Task: Create a section Code Captains and in the section, add a milestone Software Testing Process Improvement in the project TranslateForge.
Action: Mouse moved to (76, 383)
Screenshot: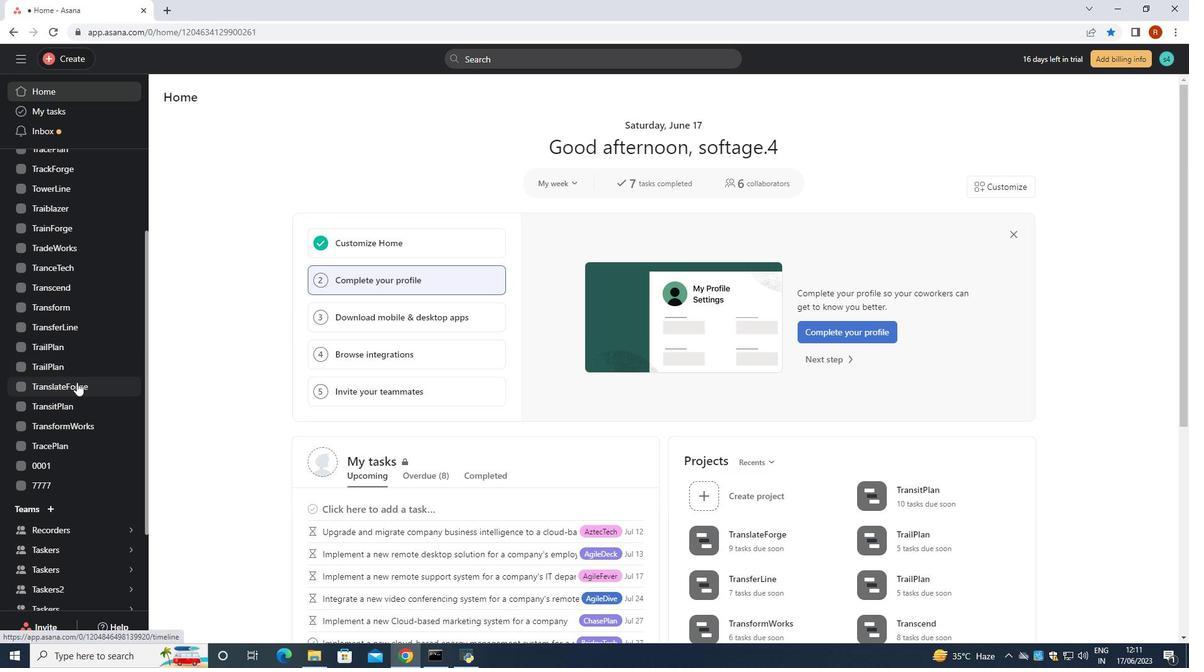 
Action: Mouse pressed left at (76, 383)
Screenshot: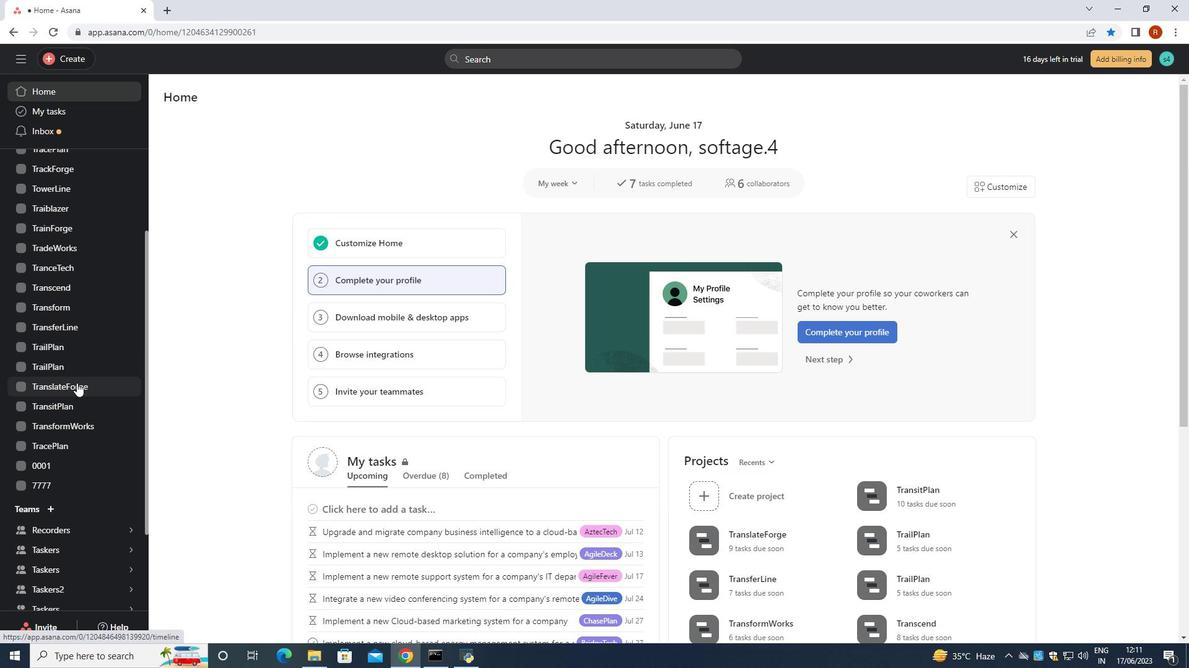 
Action: Mouse moved to (240, 508)
Screenshot: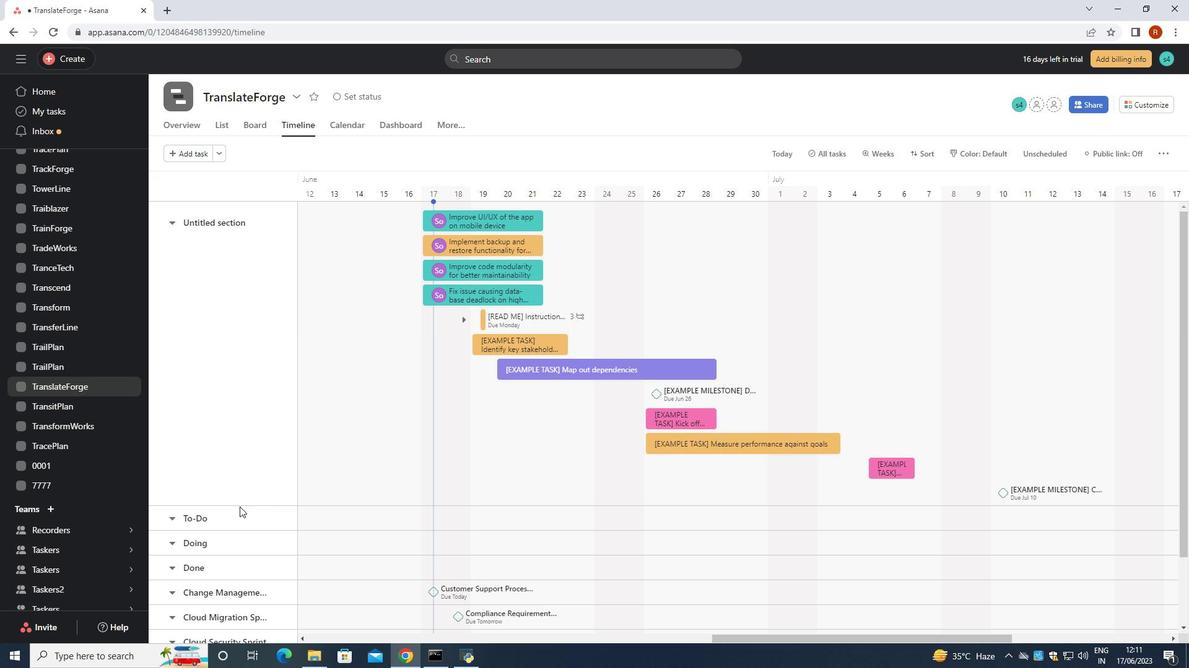 
Action: Mouse scrolled (240, 507) with delta (0, 0)
Screenshot: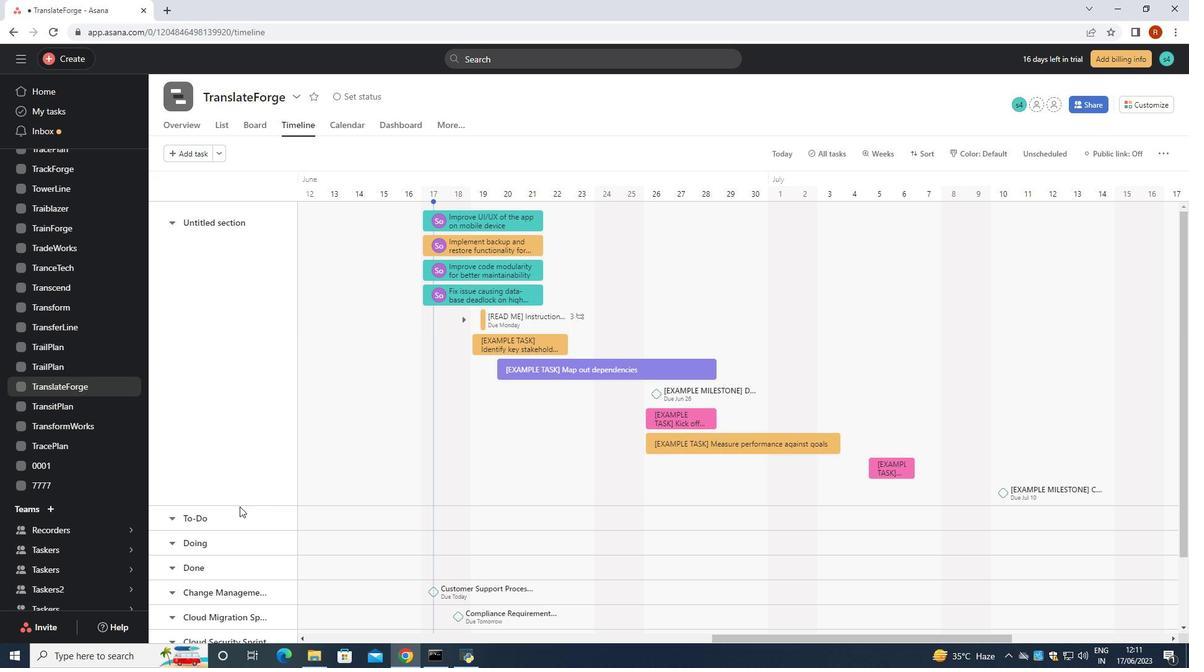 
Action: Mouse moved to (242, 509)
Screenshot: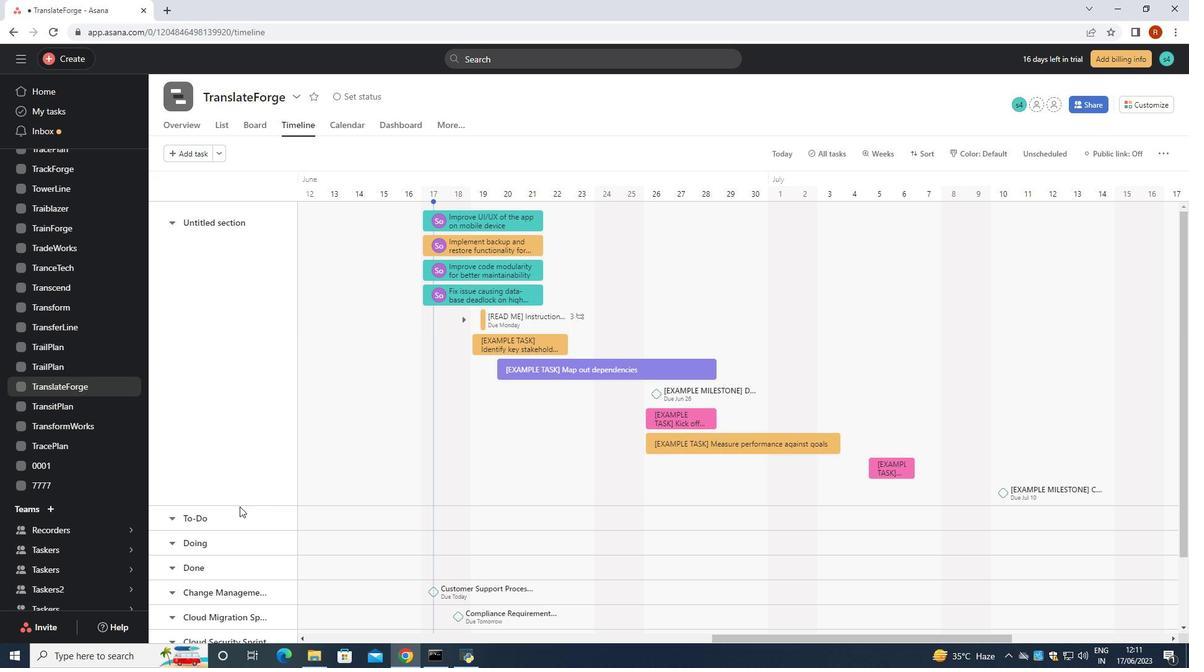 
Action: Mouse scrolled (242, 508) with delta (0, 0)
Screenshot: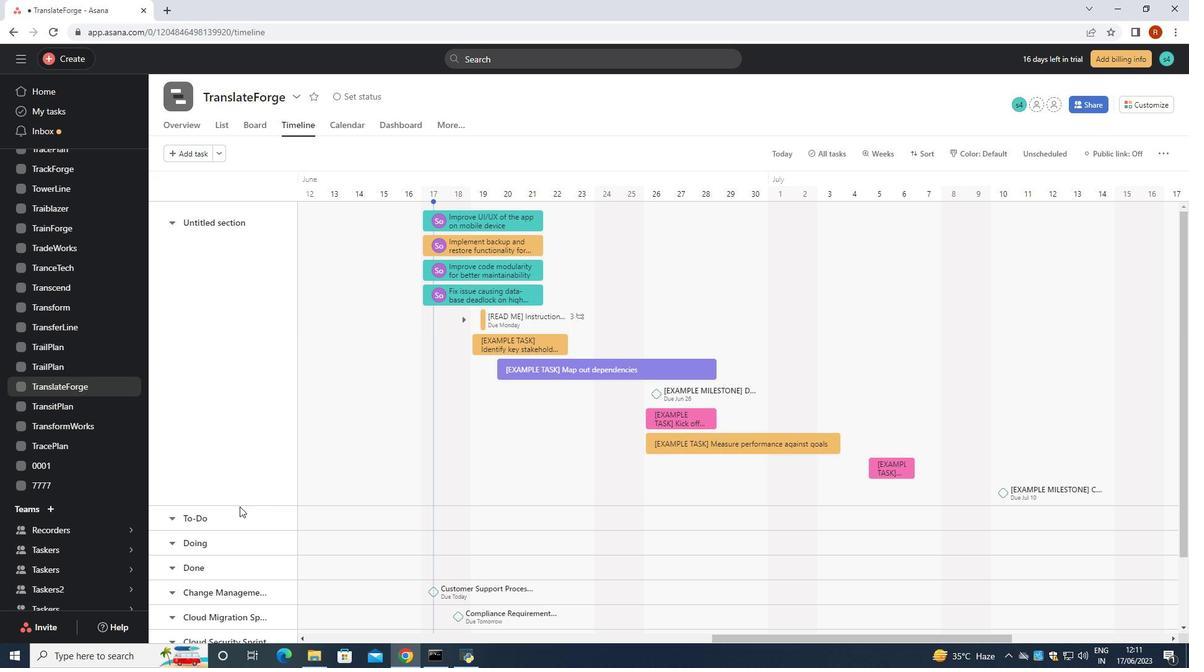 
Action: Mouse moved to (243, 509)
Screenshot: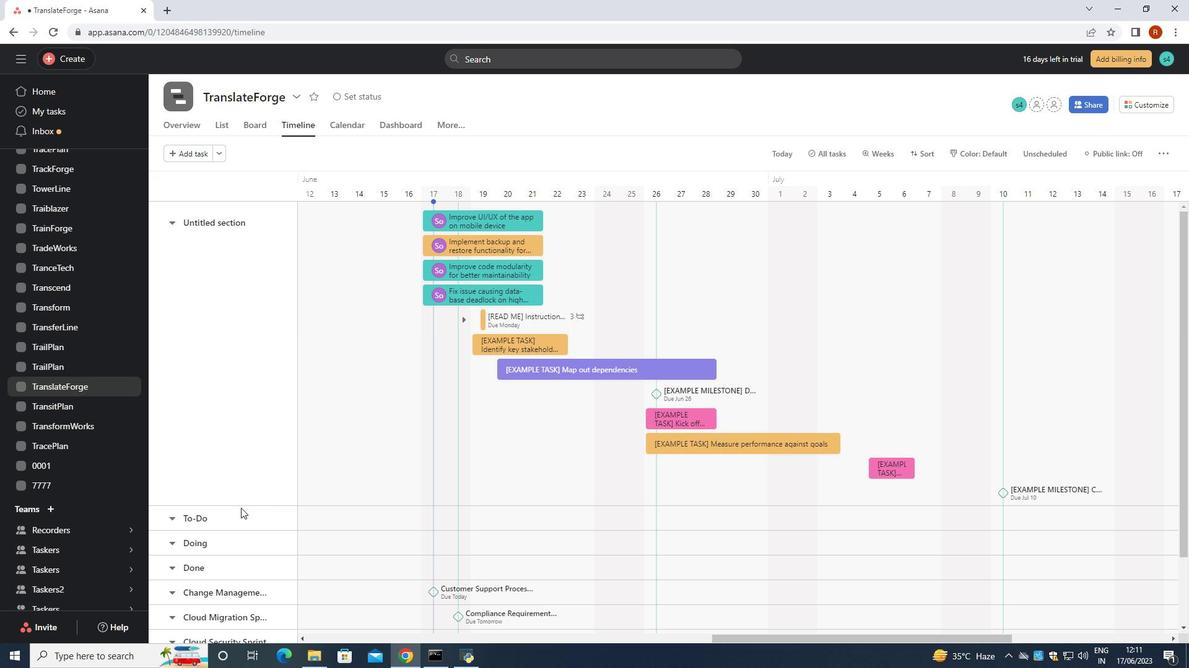 
Action: Mouse scrolled (243, 509) with delta (0, 0)
Screenshot: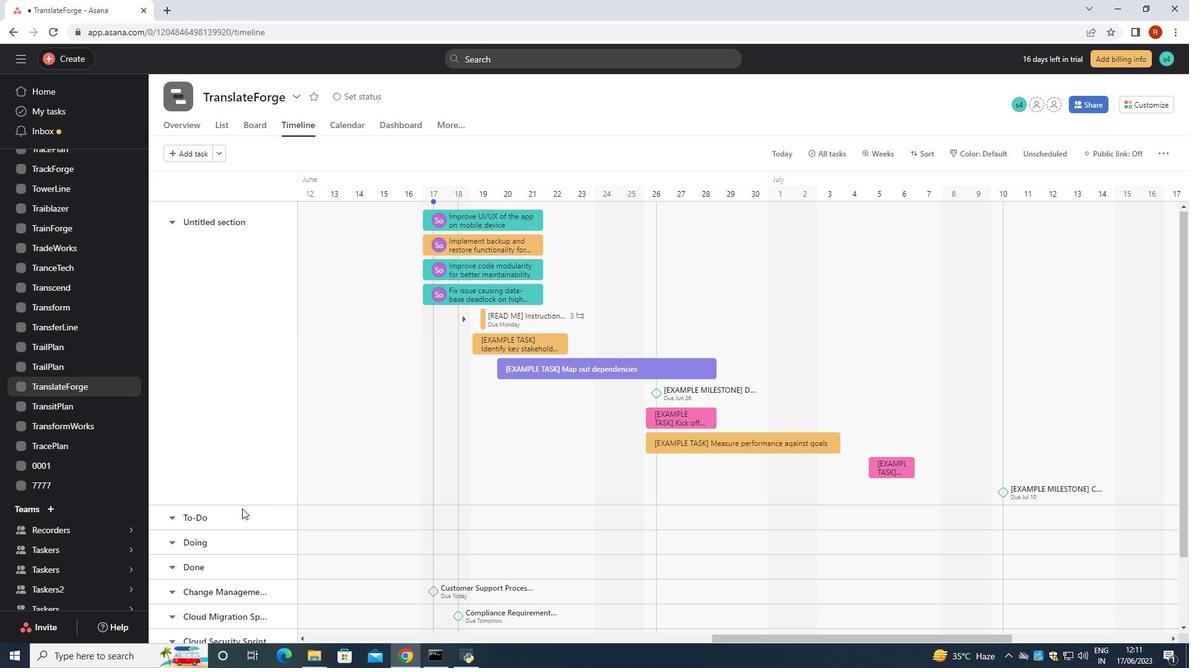 
Action: Mouse scrolled (243, 509) with delta (0, 0)
Screenshot: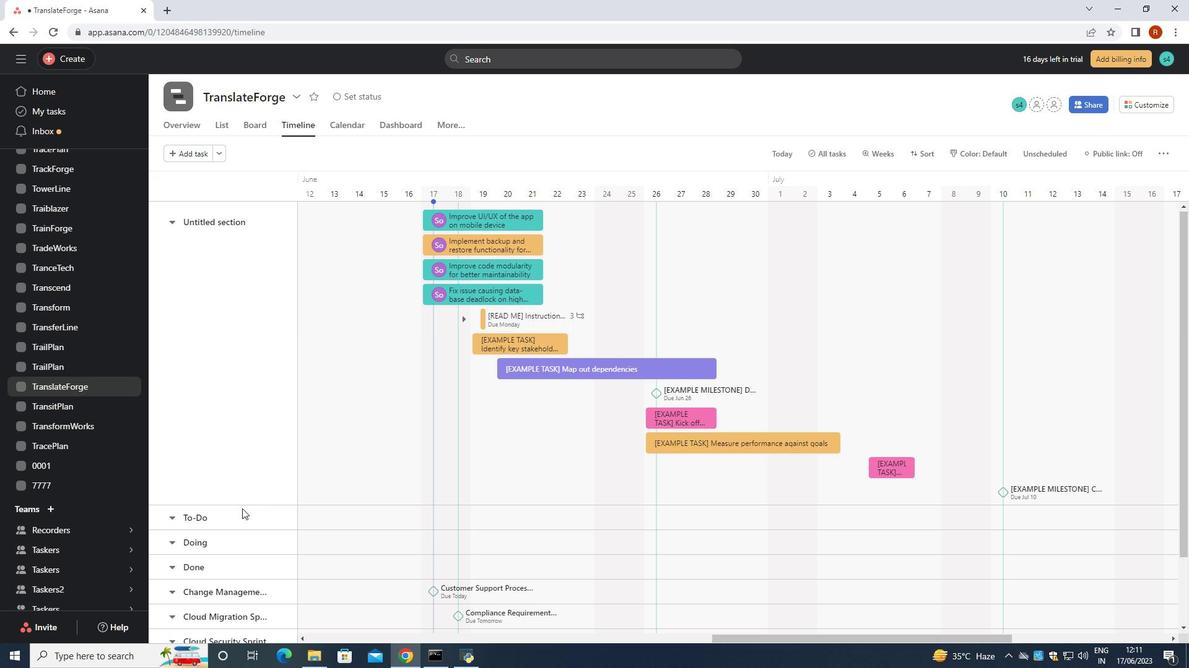 
Action: Mouse scrolled (243, 509) with delta (0, 0)
Screenshot: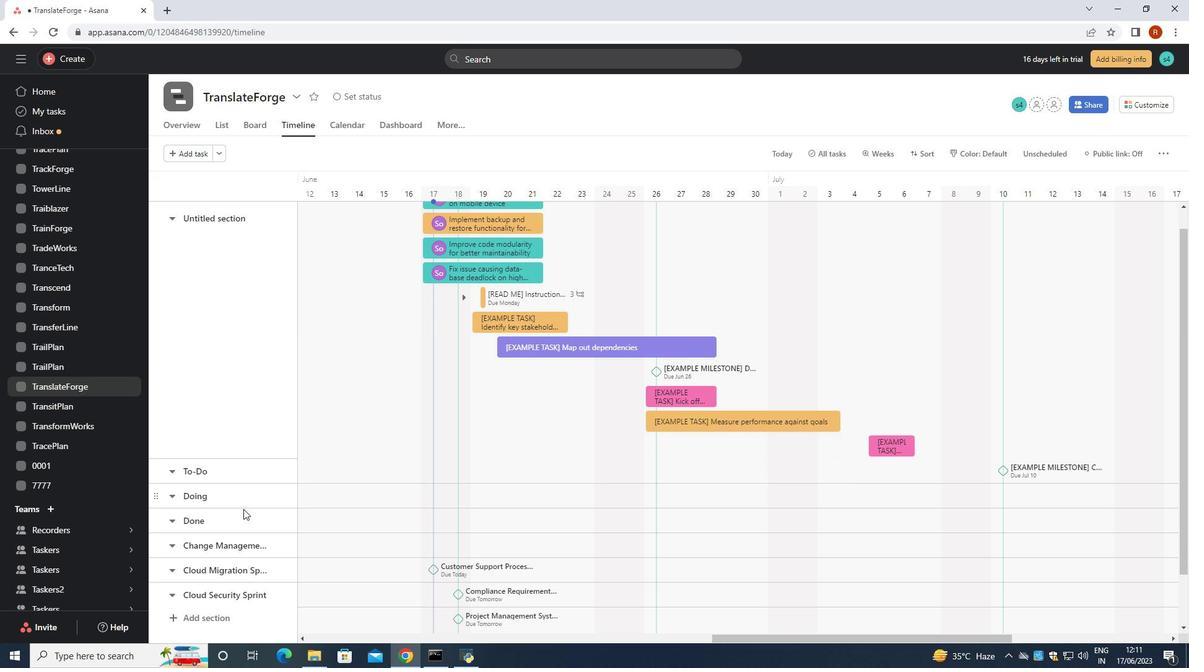 
Action: Mouse moved to (211, 575)
Screenshot: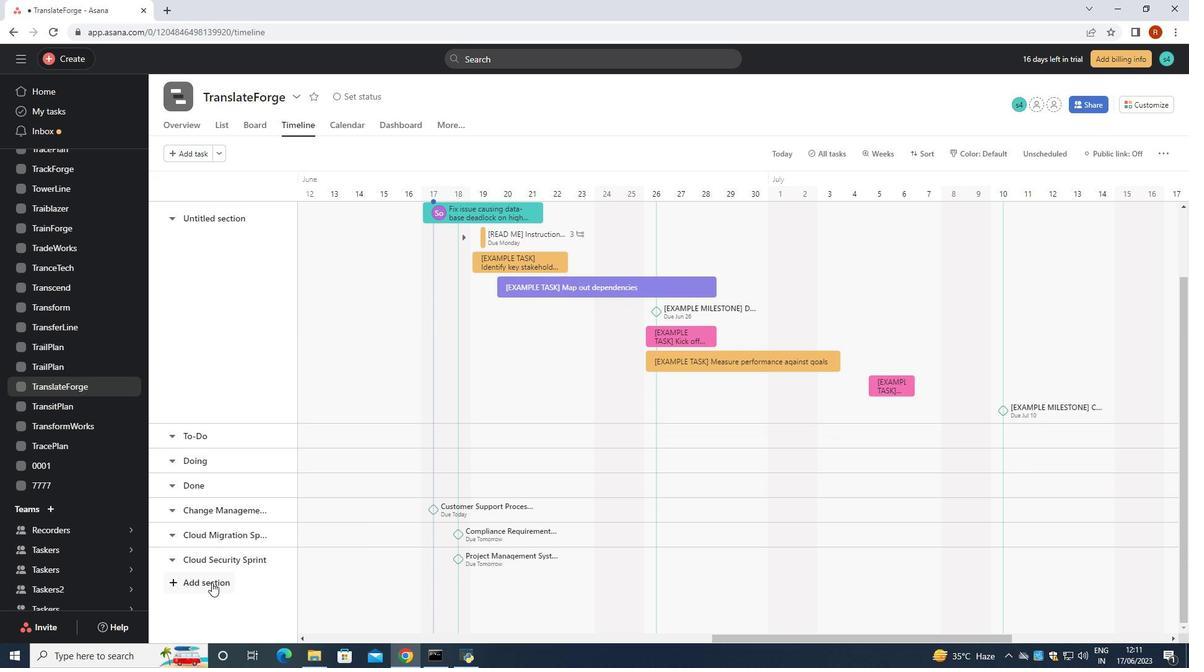 
Action: Mouse pressed left at (211, 575)
Screenshot: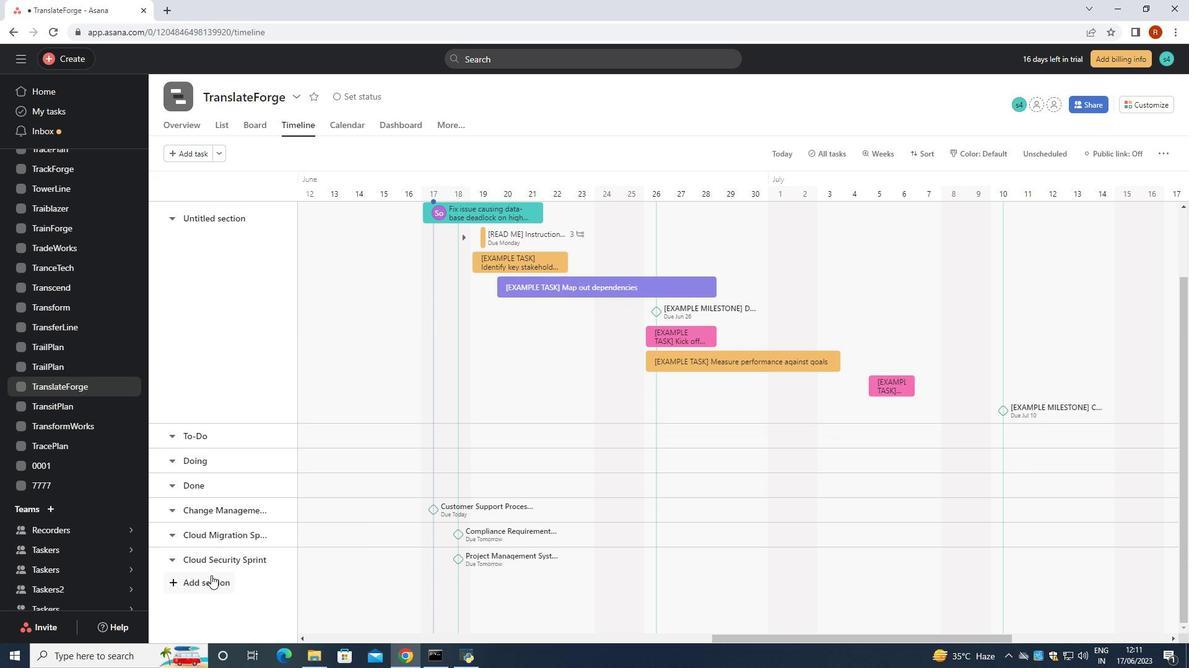 
Action: Mouse moved to (211, 575)
Screenshot: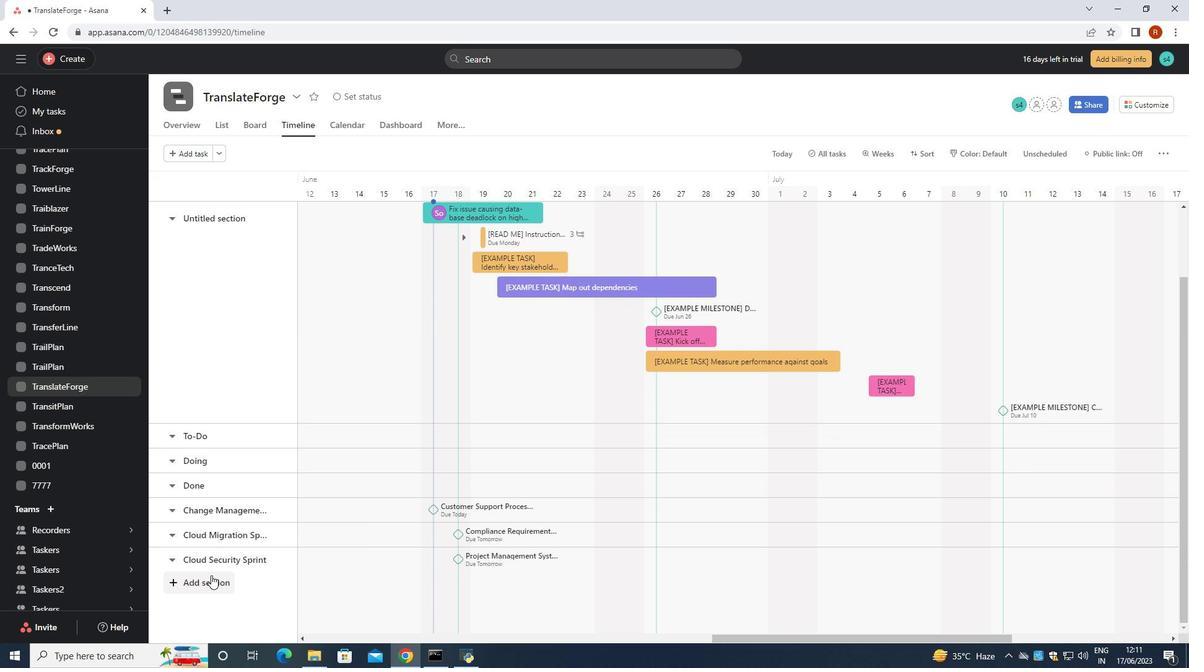 
Action: Key pressed <Key.shift><Key.shift><Key.shift><Key.shift><Key.shift><Key.shift><Key.shift><Key.shift><Key.shift><Key.shift><Key.shift><Key.shift><Key.shift><Key.shift><Key.shift><Key.shift><Key.shift><Key.shift><Key.shift><Key.shift><Key.shift><Key.shift><Key.shift><Key.shift><Key.shift><Key.shift><Key.shift><Key.shift><Key.shift><Key.shift><Key.shift><Key.shift><Key.shift><Key.shift><Key.shift><Key.shift>Code<Key.space><Key.shift>Captains<Key.space>
Screenshot: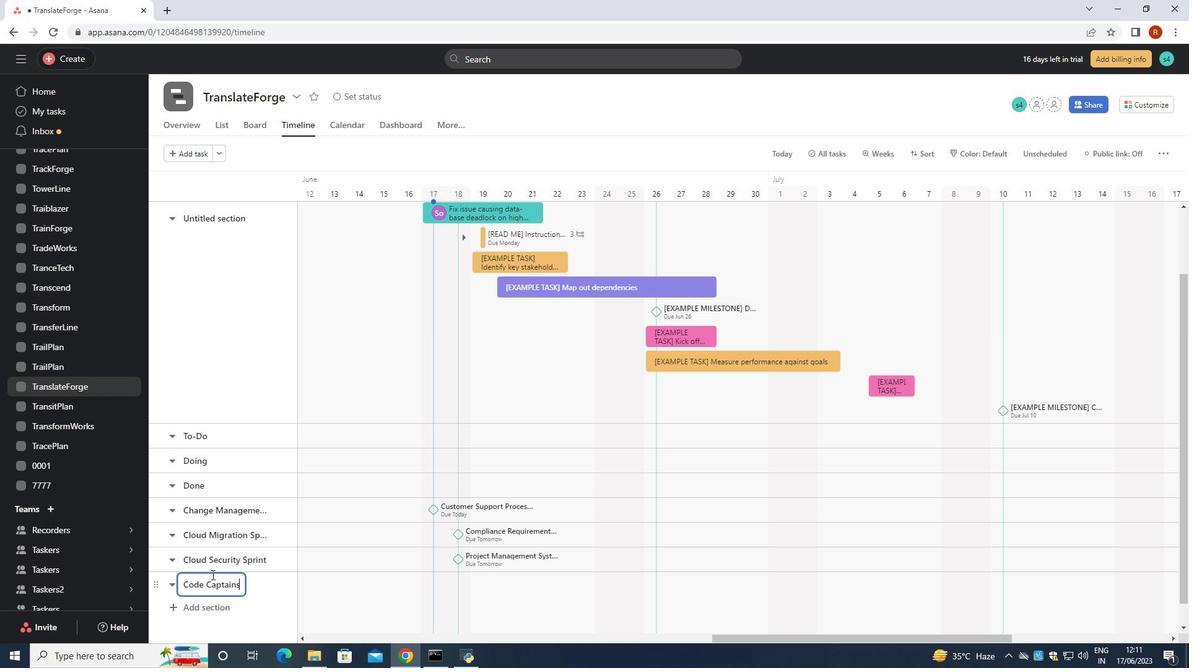 
Action: Mouse moved to (386, 590)
Screenshot: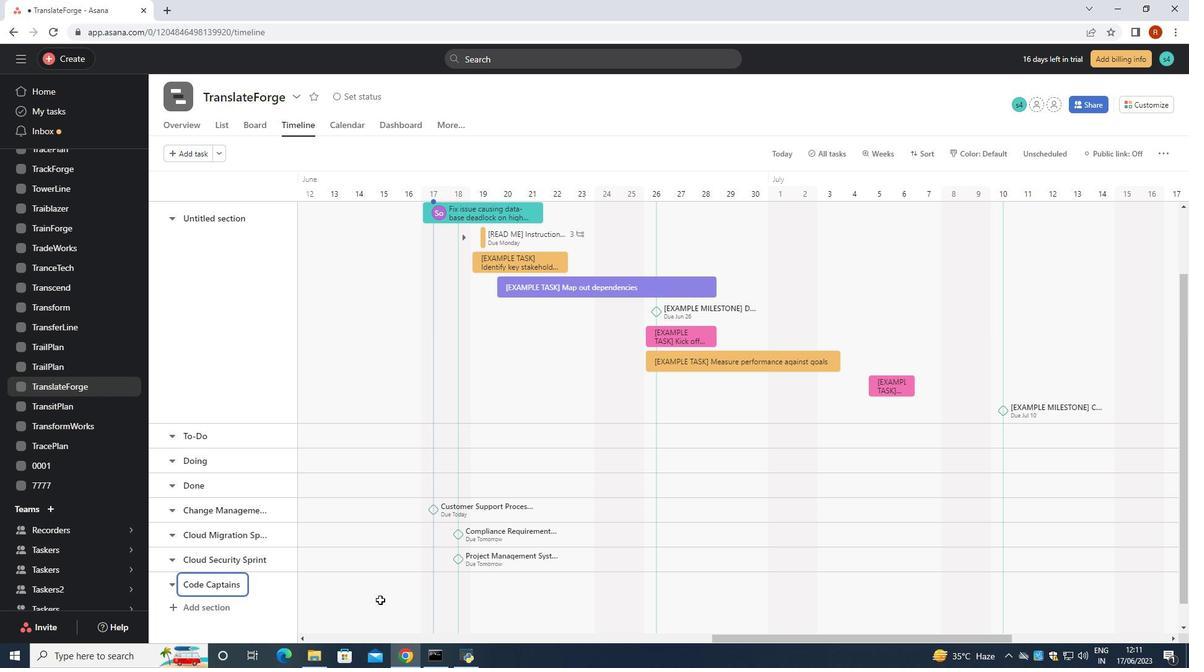 
Action: Mouse pressed left at (386, 590)
Screenshot: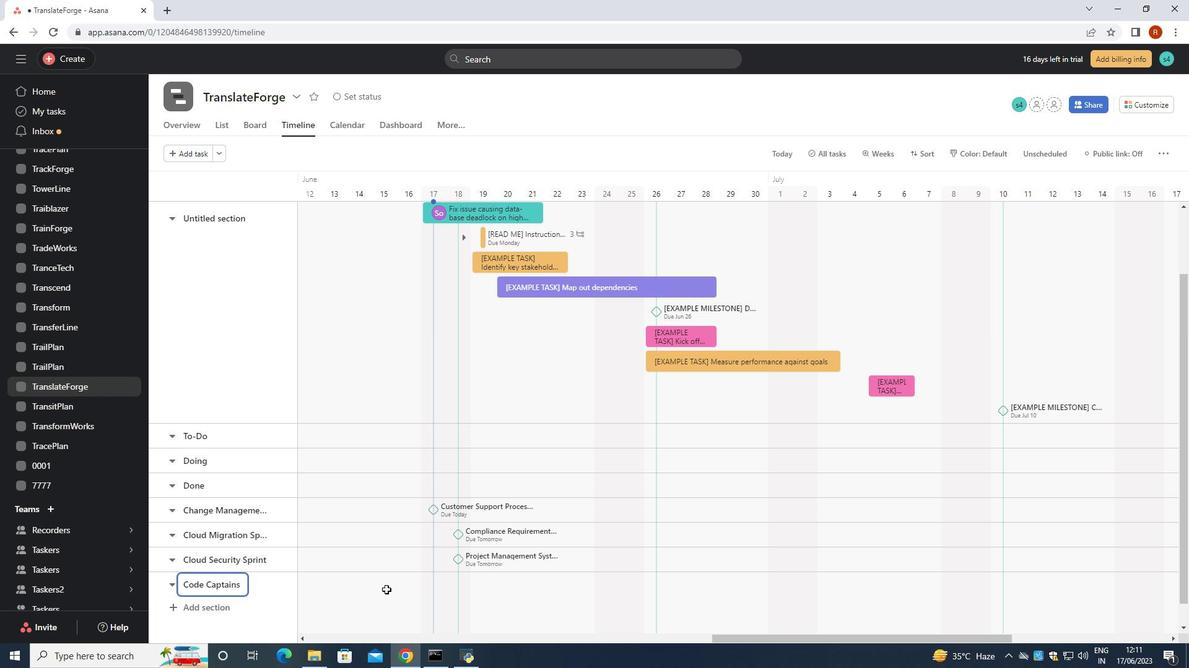 
Action: Mouse moved to (390, 587)
Screenshot: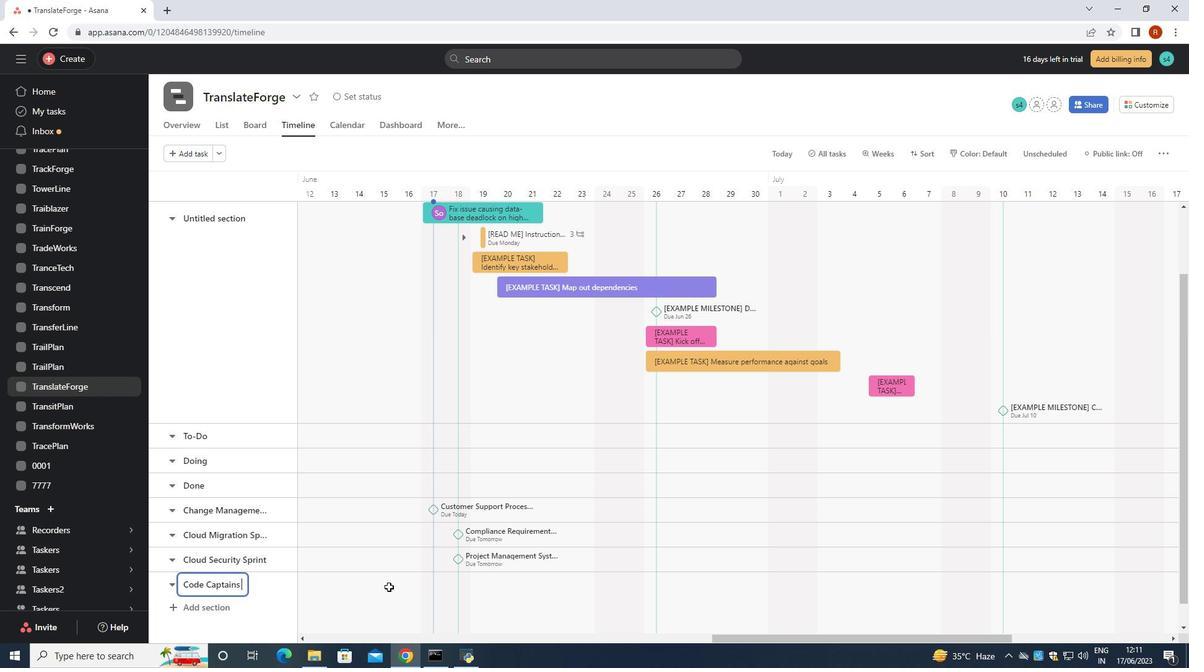
Action: Mouse pressed left at (390, 587)
Screenshot: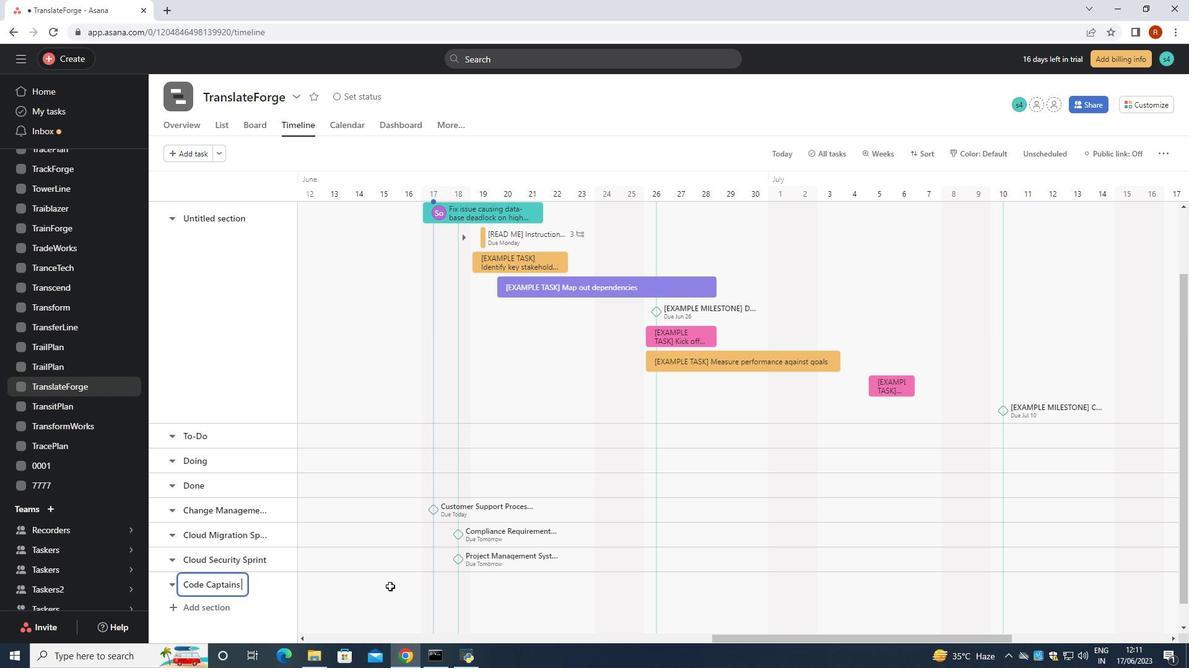 
Action: Mouse moved to (390, 587)
Screenshot: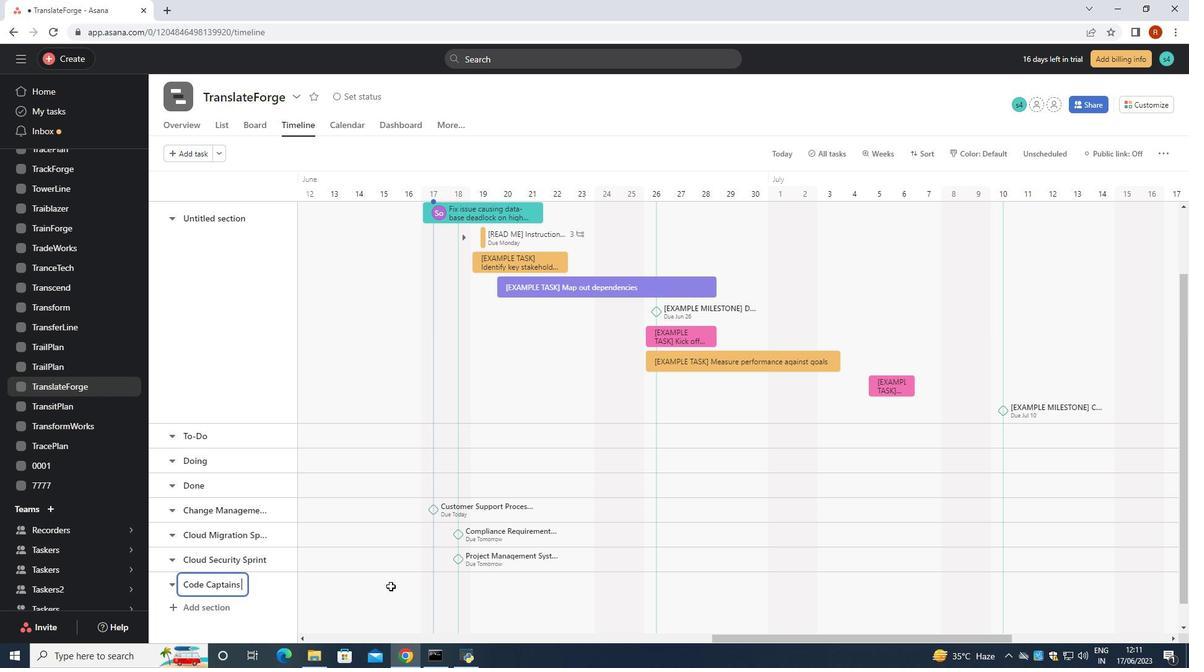 
Action: Mouse pressed left at (390, 587)
Screenshot: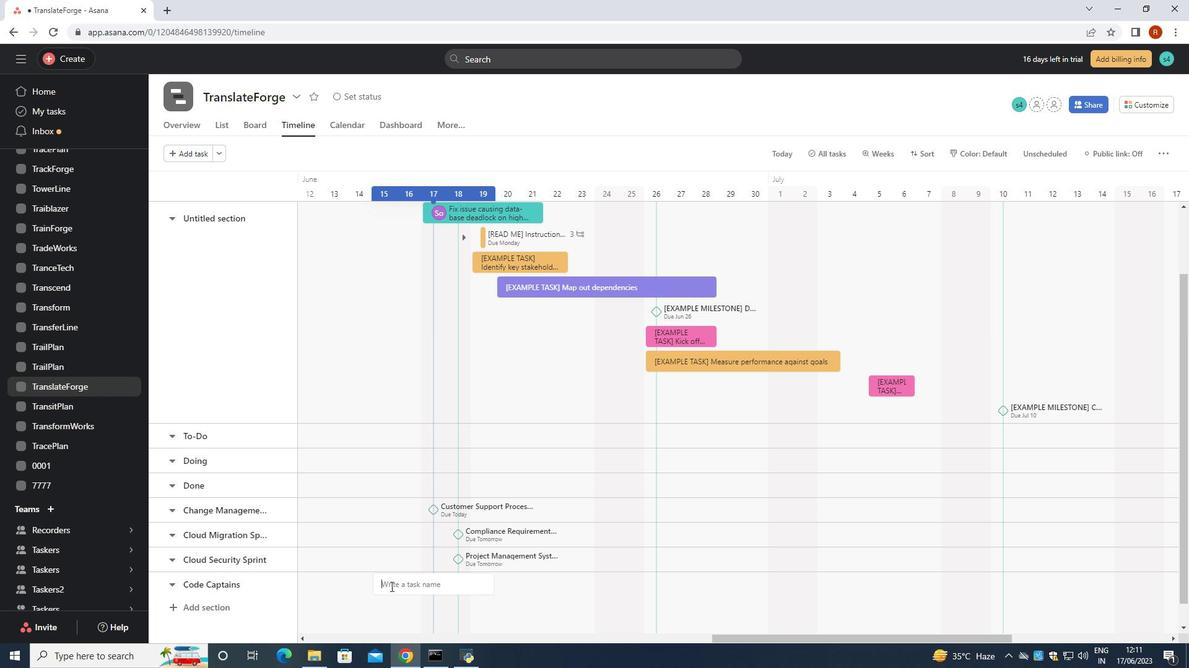 
Action: Key pressed <Key.shift><Key.shift><Key.shift><Key.shift><Key.shift><Key.shift><Key.shift><Key.shift><Key.shift><Key.shift><Key.shift>Softer<Key.backspace><Key.backspace>
Screenshot: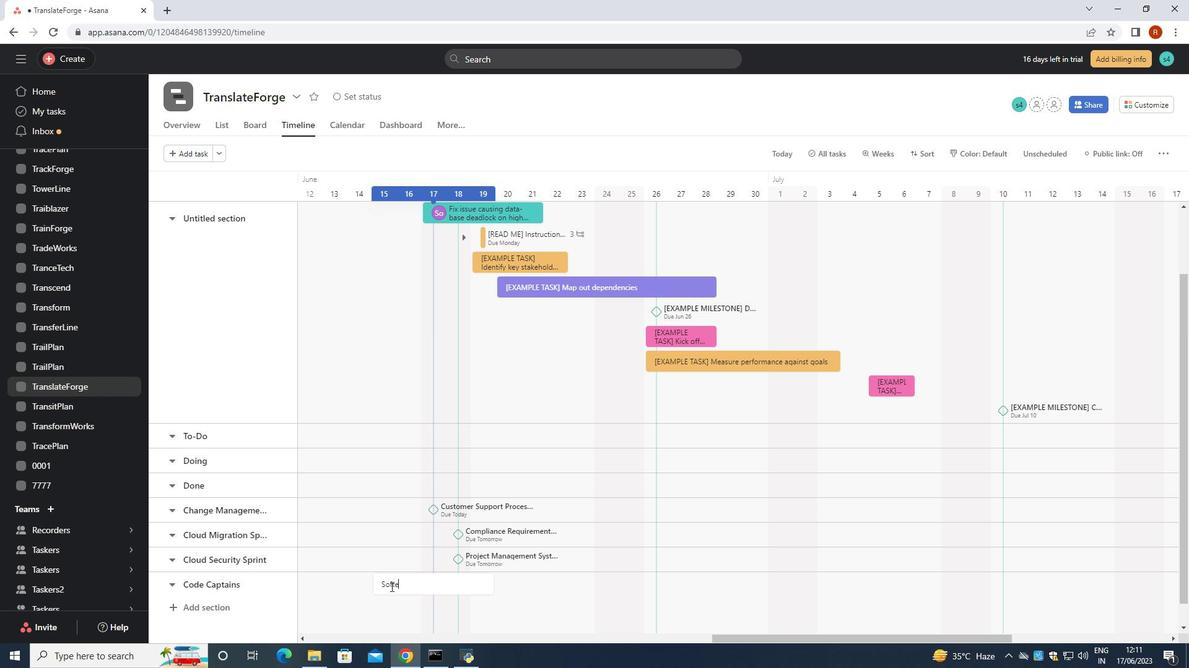 
Action: Mouse moved to (507, 589)
Screenshot: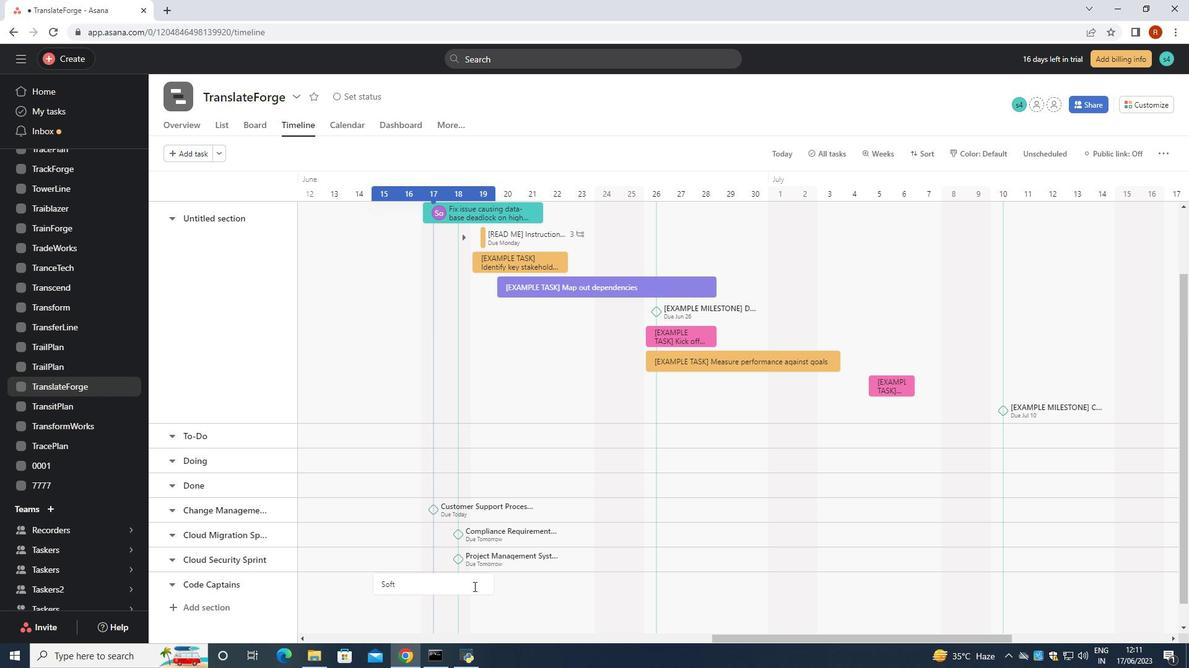 
Action: Key pressed ware<Key.space><Key.shift>Testing<Key.space><Key.shift>Process<Key.space><Key.shift><Key.shift><Key.shift><Key.shift><Key.shift><Key.shift><Key.shift><Key.shift><Key.shift>Improven<Key.backspace>ment
Screenshot: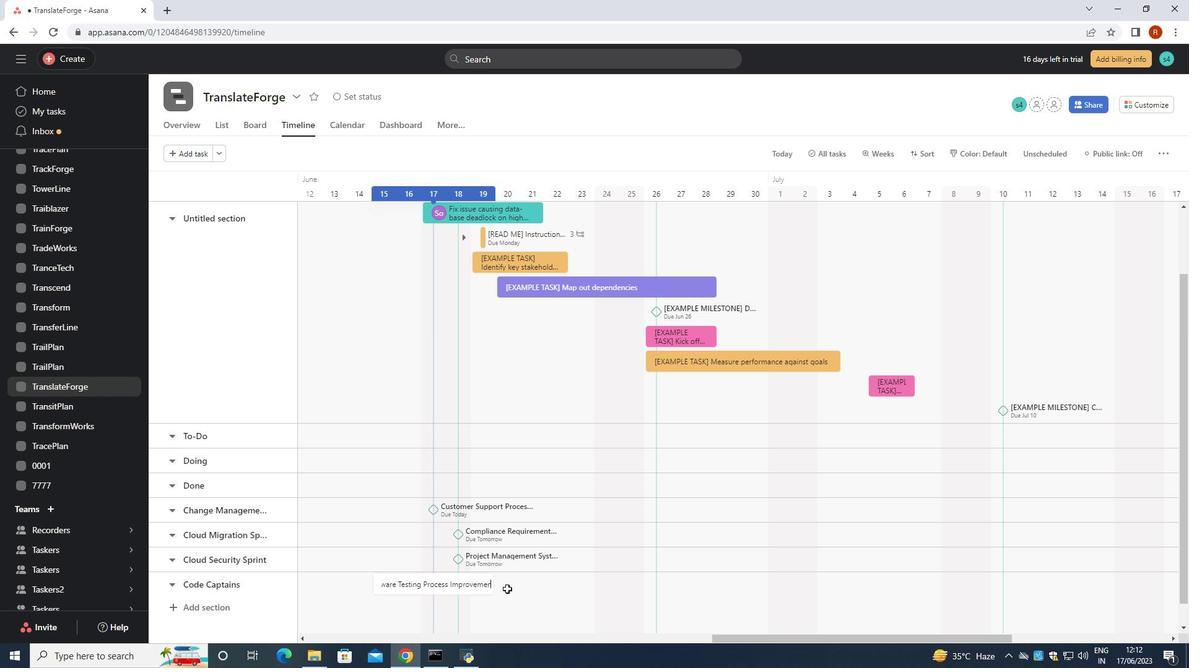 
Action: Mouse moved to (417, 584)
Screenshot: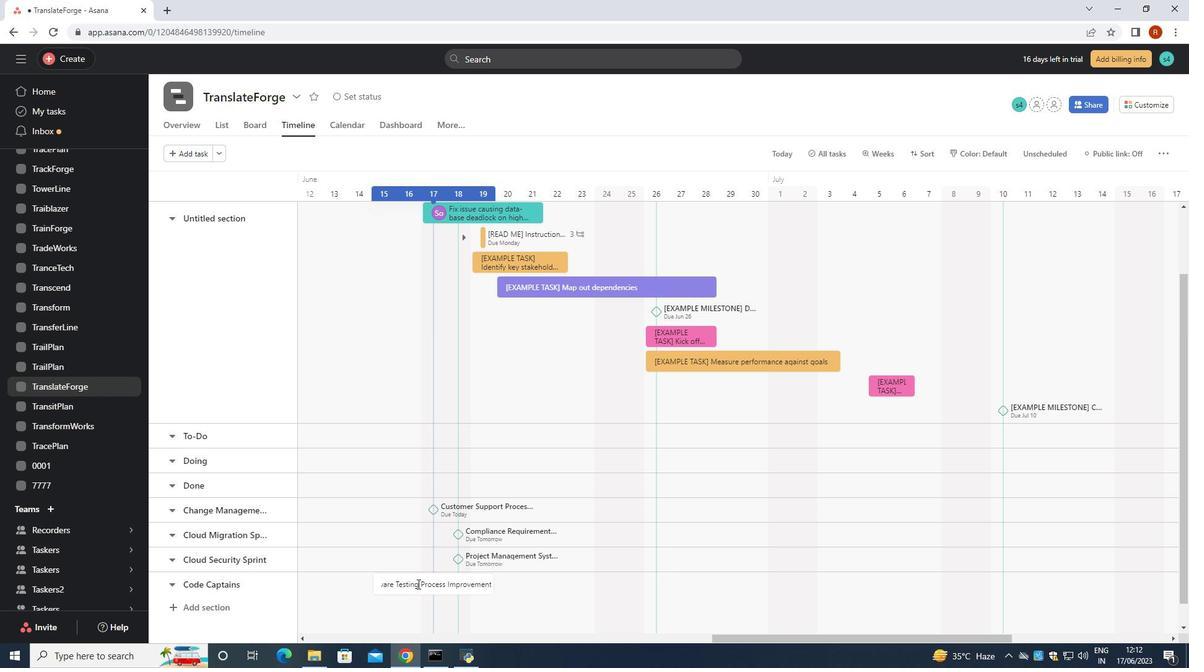 
Action: Key pressed <Key.enter>
Screenshot: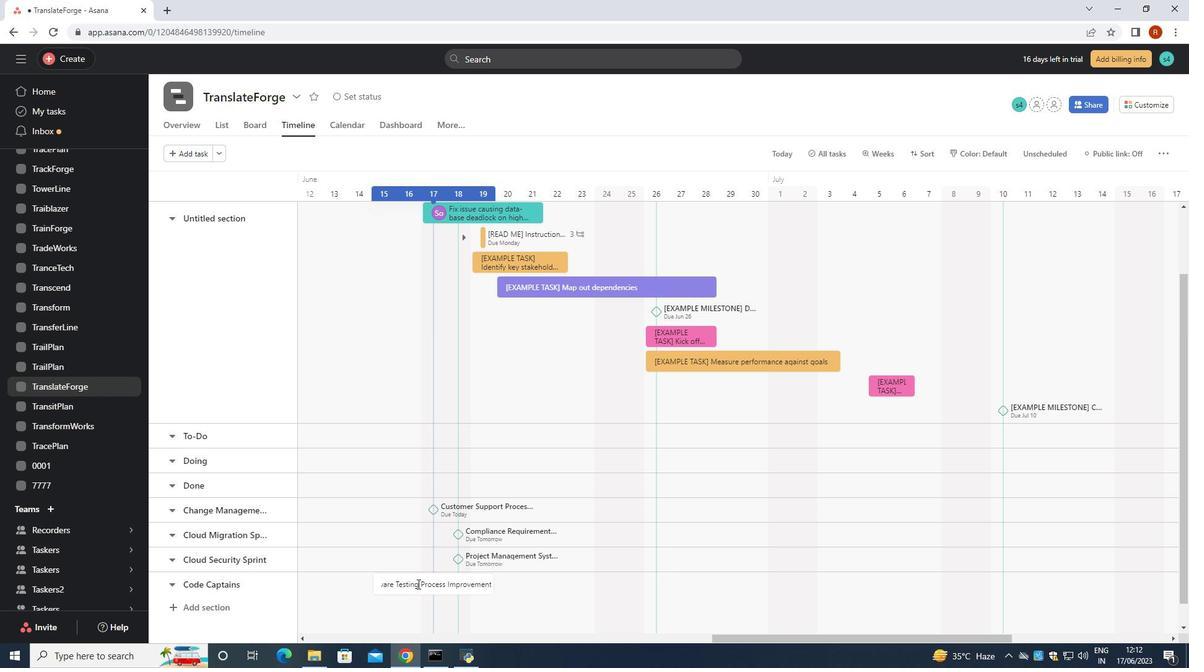 
Action: Mouse pressed right at (417, 584)
Screenshot: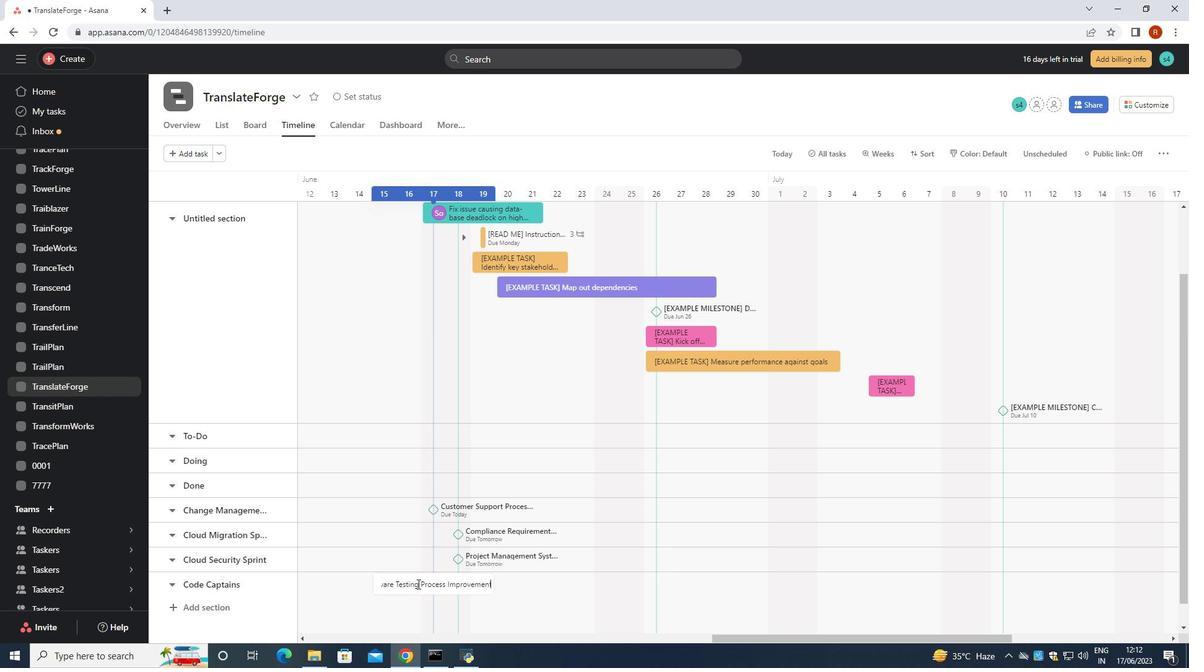 
Action: Mouse moved to (466, 527)
Screenshot: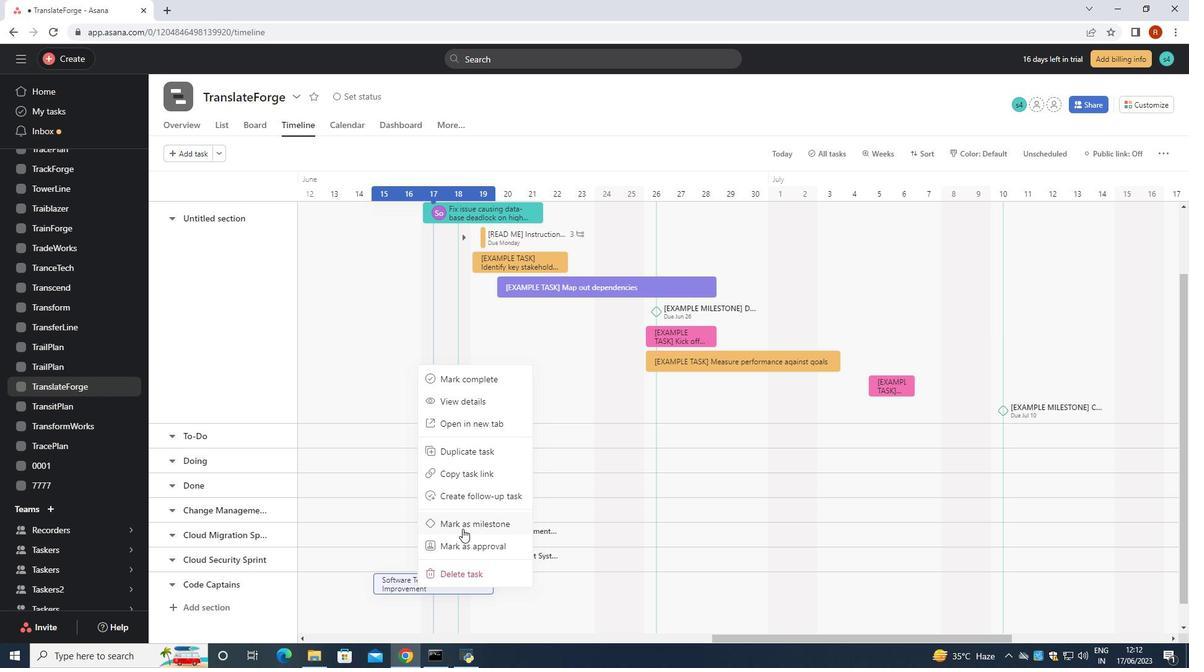 
Action: Mouse pressed left at (466, 527)
Screenshot: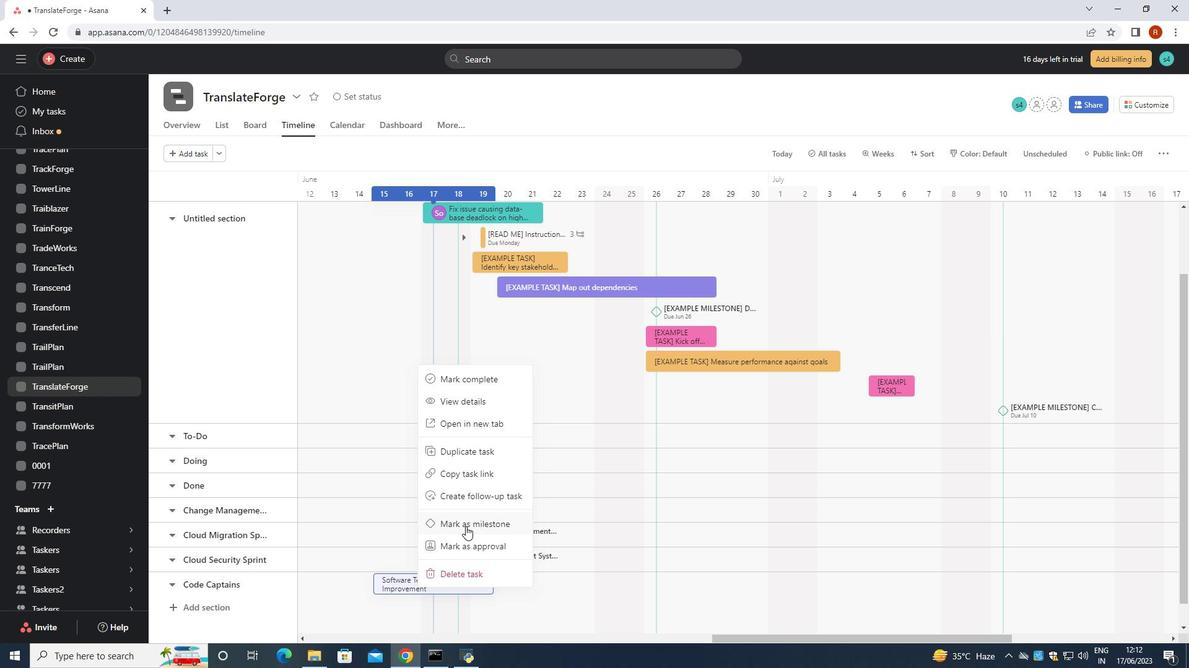 
Action: Mouse moved to (139, 576)
Screenshot: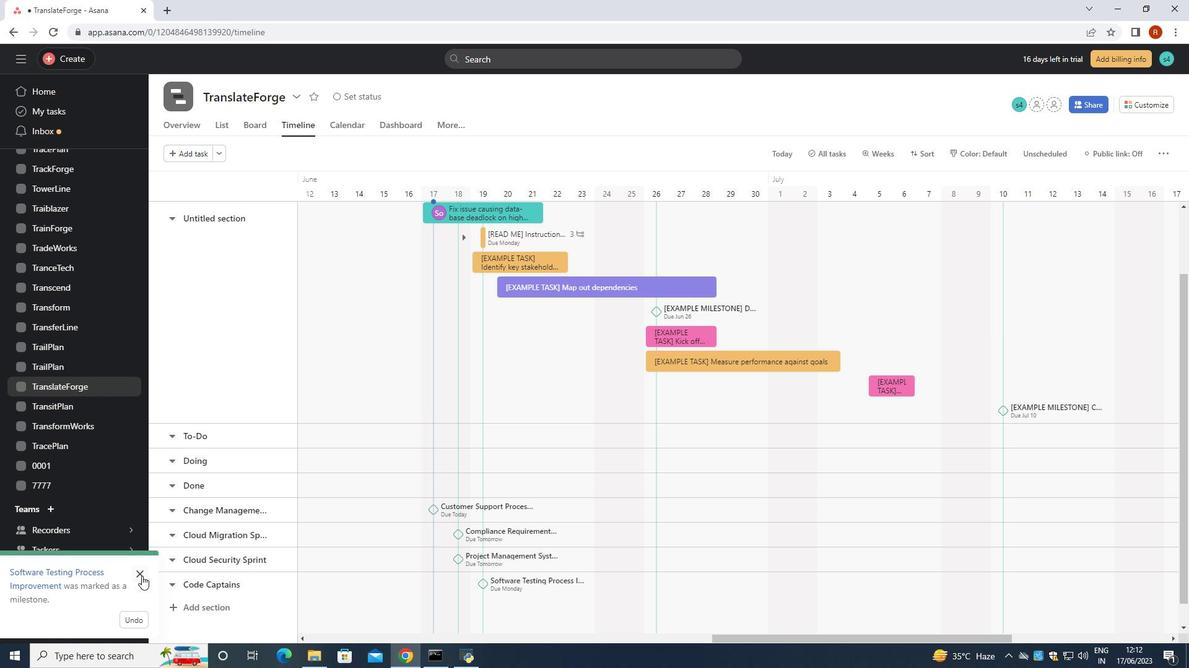 
Action: Mouse pressed left at (139, 576)
Screenshot: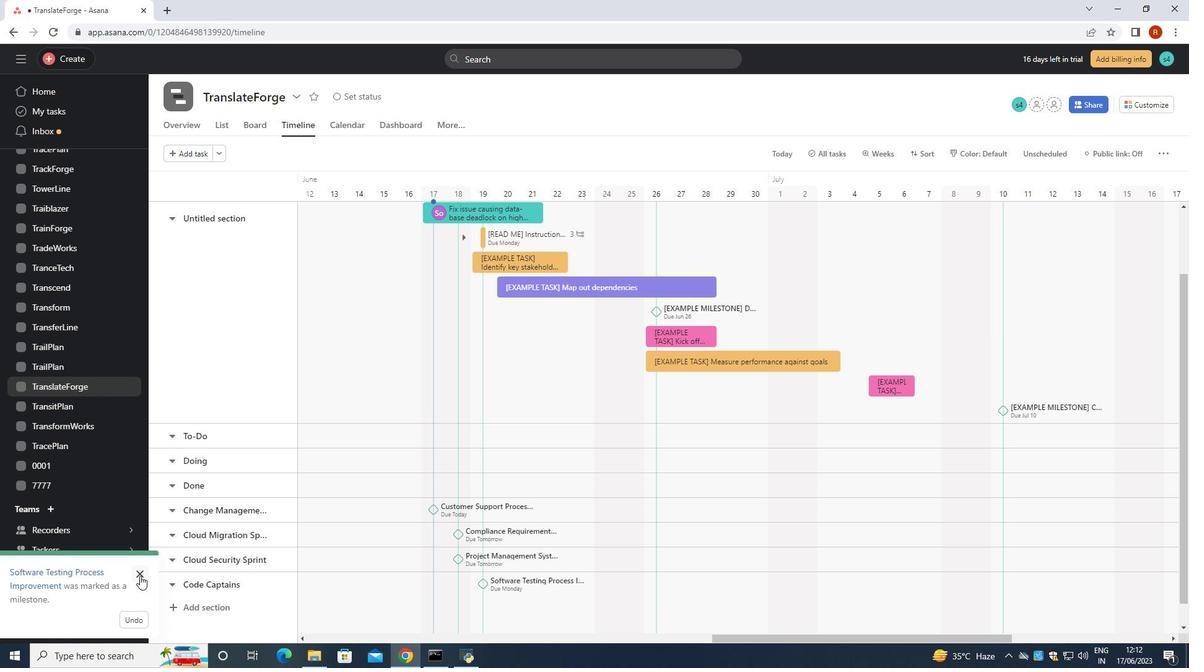 
Action: Mouse moved to (109, 510)
Screenshot: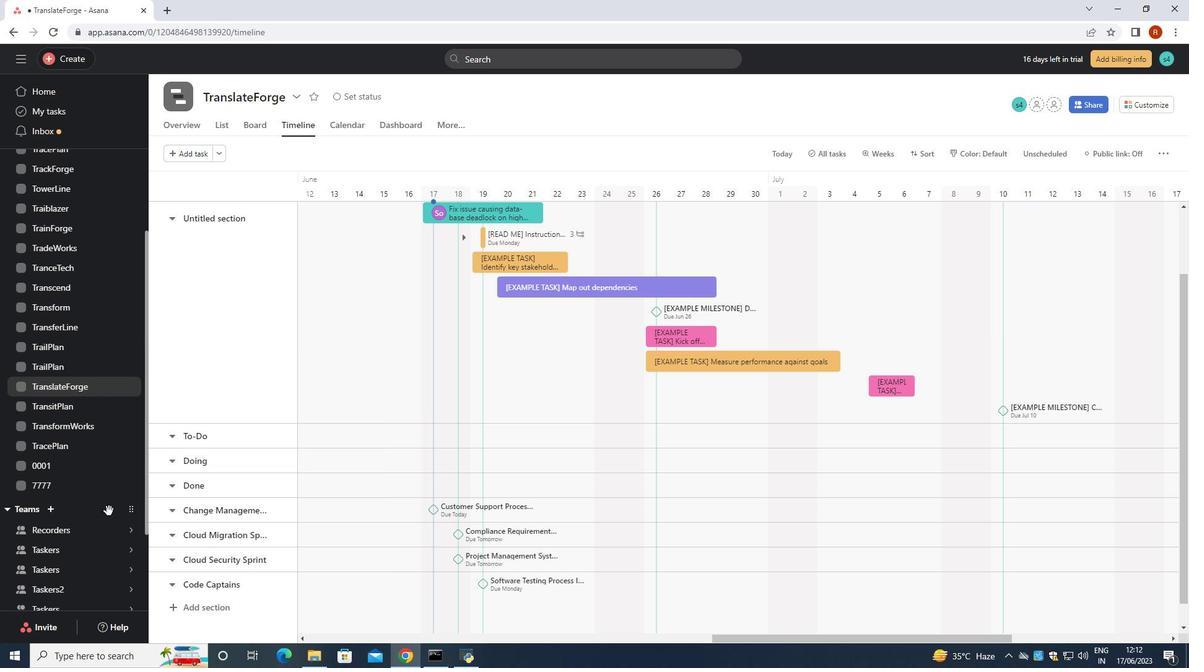 
